 Task: Add Hu Hazelnut Coffee Organic Dark Chocolate Bar to the cart.
Action: Mouse moved to (24, 76)
Screenshot: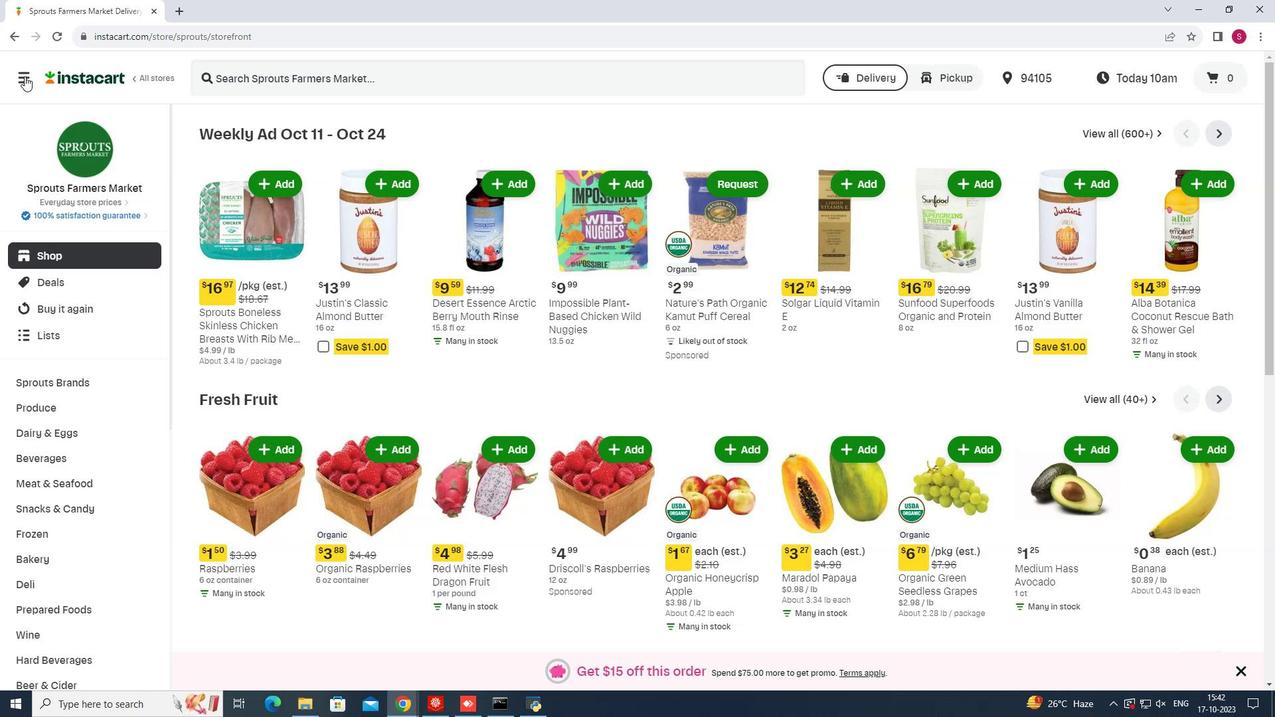 
Action: Mouse pressed left at (24, 76)
Screenshot: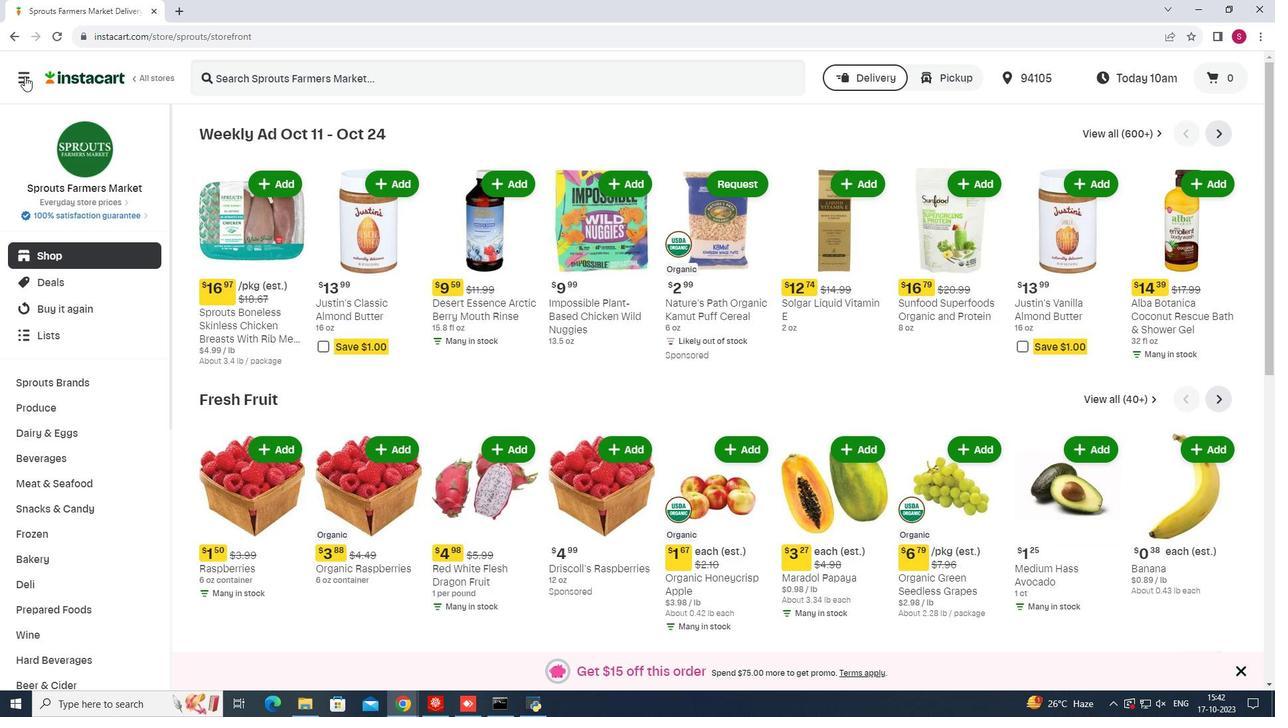 
Action: Mouse moved to (69, 353)
Screenshot: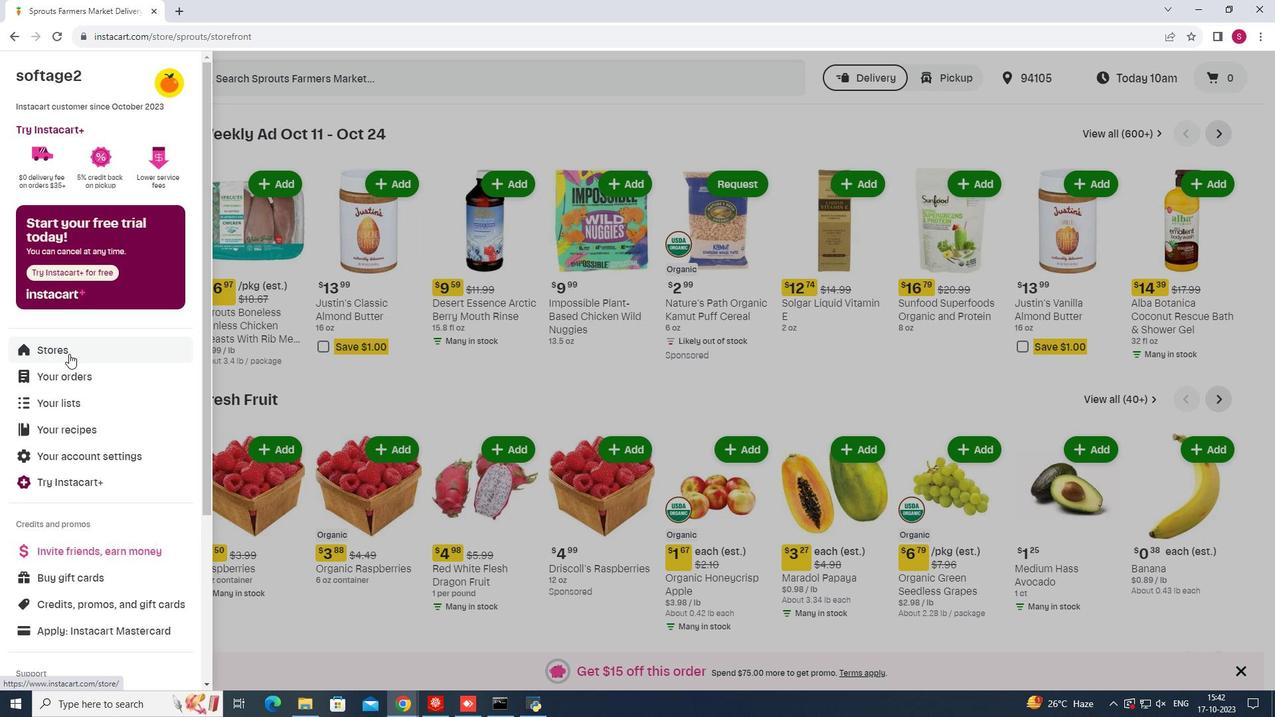 
Action: Mouse pressed left at (69, 353)
Screenshot: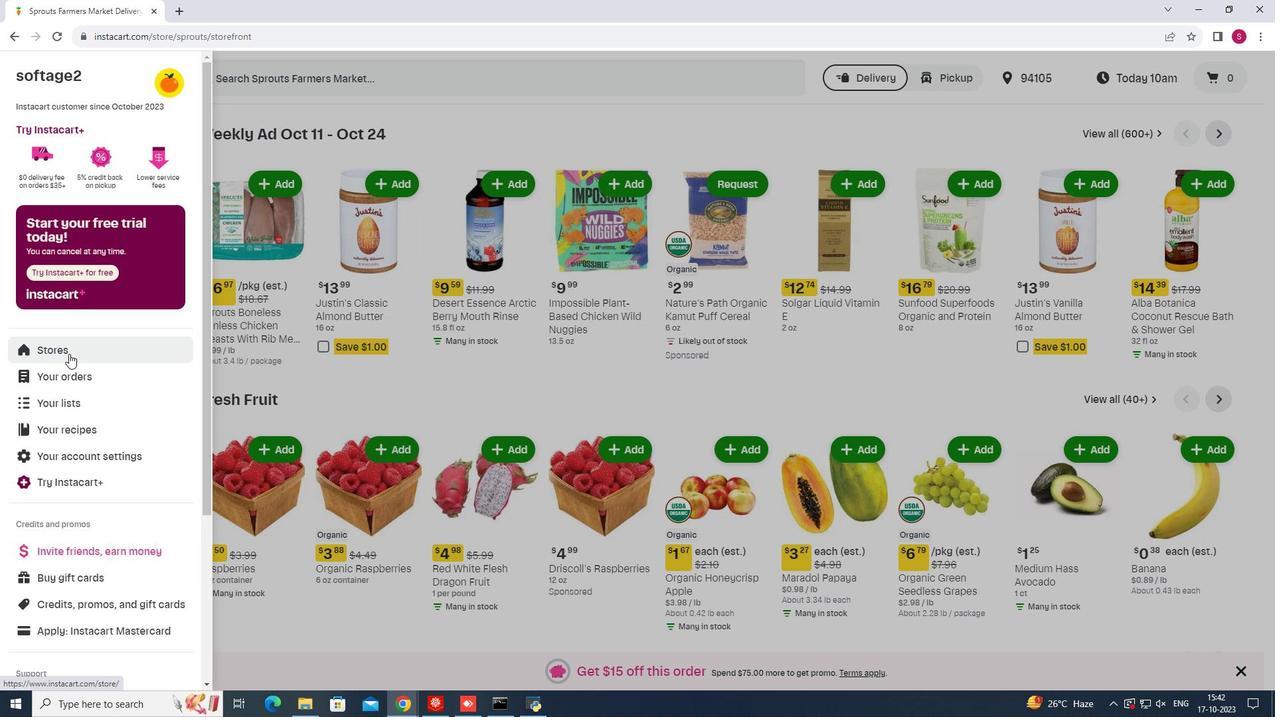 
Action: Mouse moved to (308, 113)
Screenshot: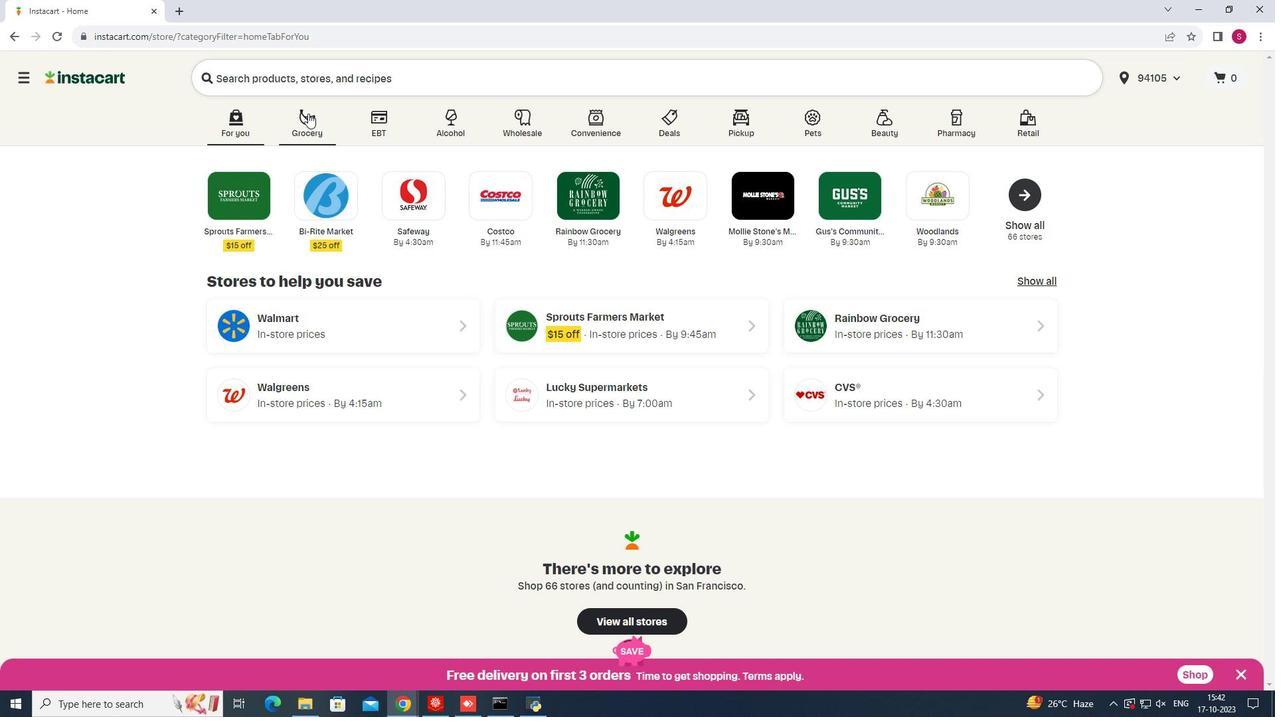 
Action: Mouse pressed left at (308, 113)
Screenshot: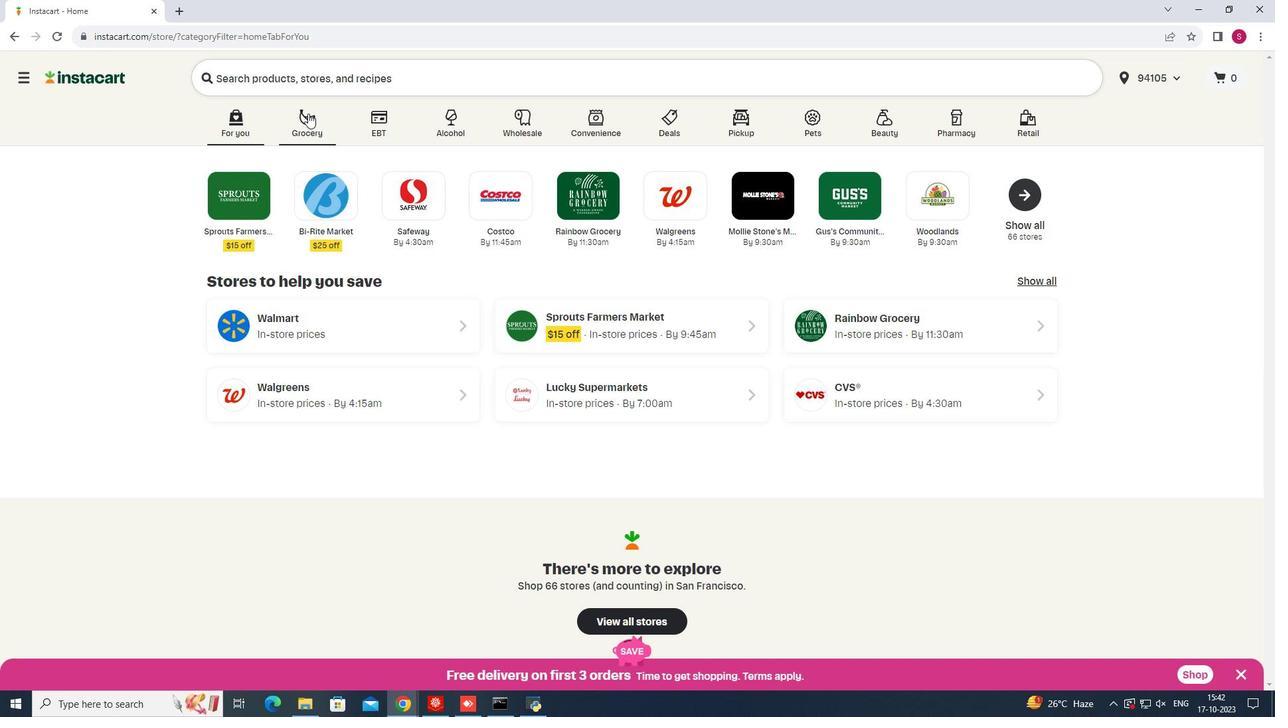 
Action: Mouse moved to (893, 181)
Screenshot: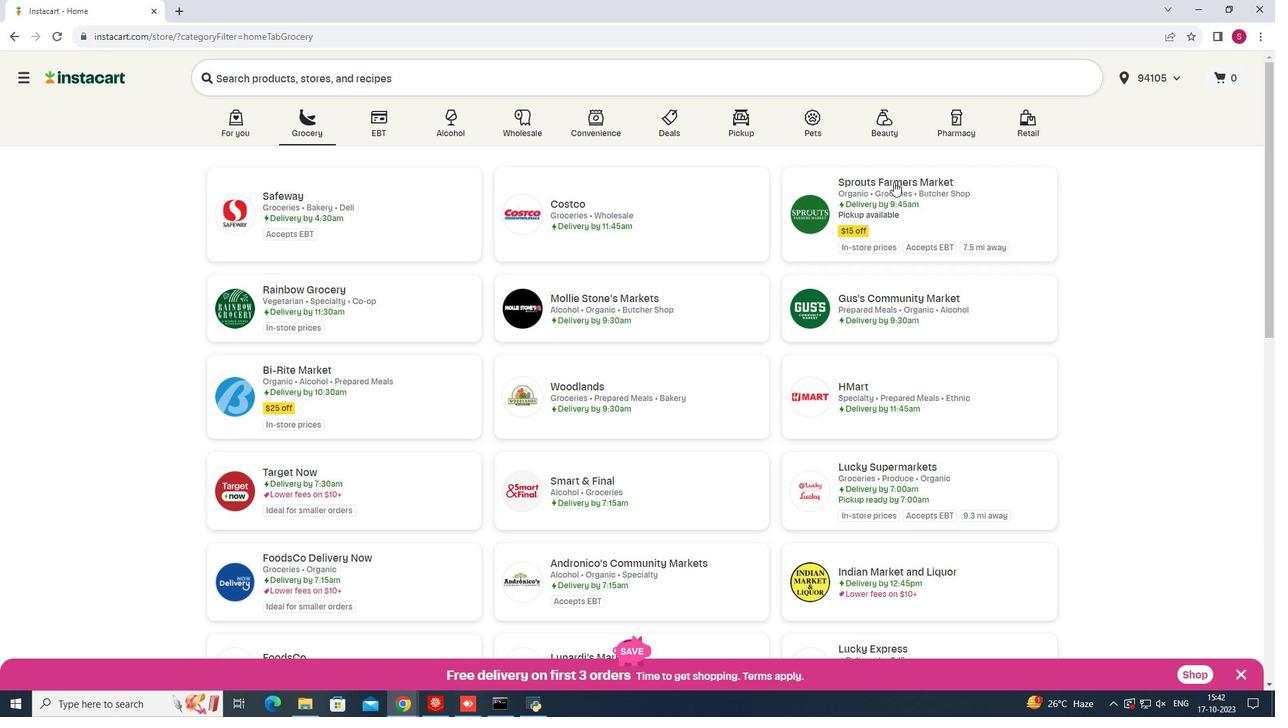 
Action: Mouse pressed left at (893, 181)
Screenshot: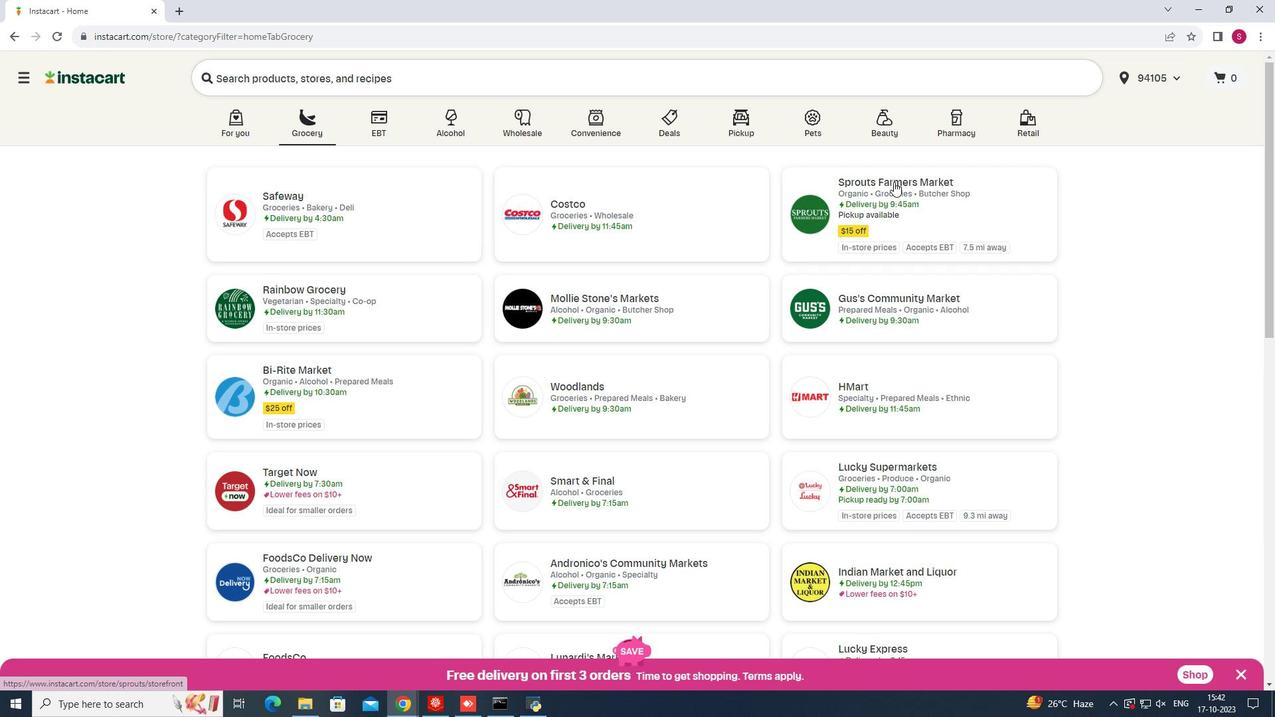 
Action: Mouse moved to (53, 508)
Screenshot: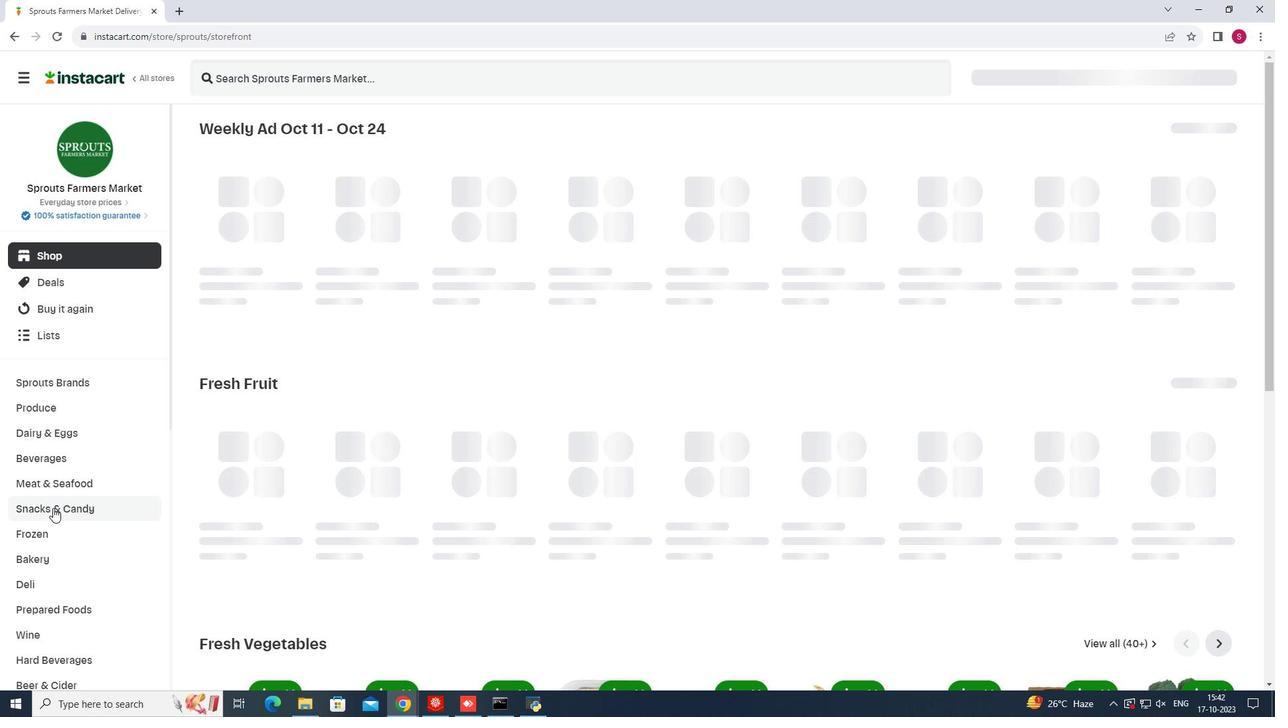 
Action: Mouse pressed left at (53, 508)
Screenshot: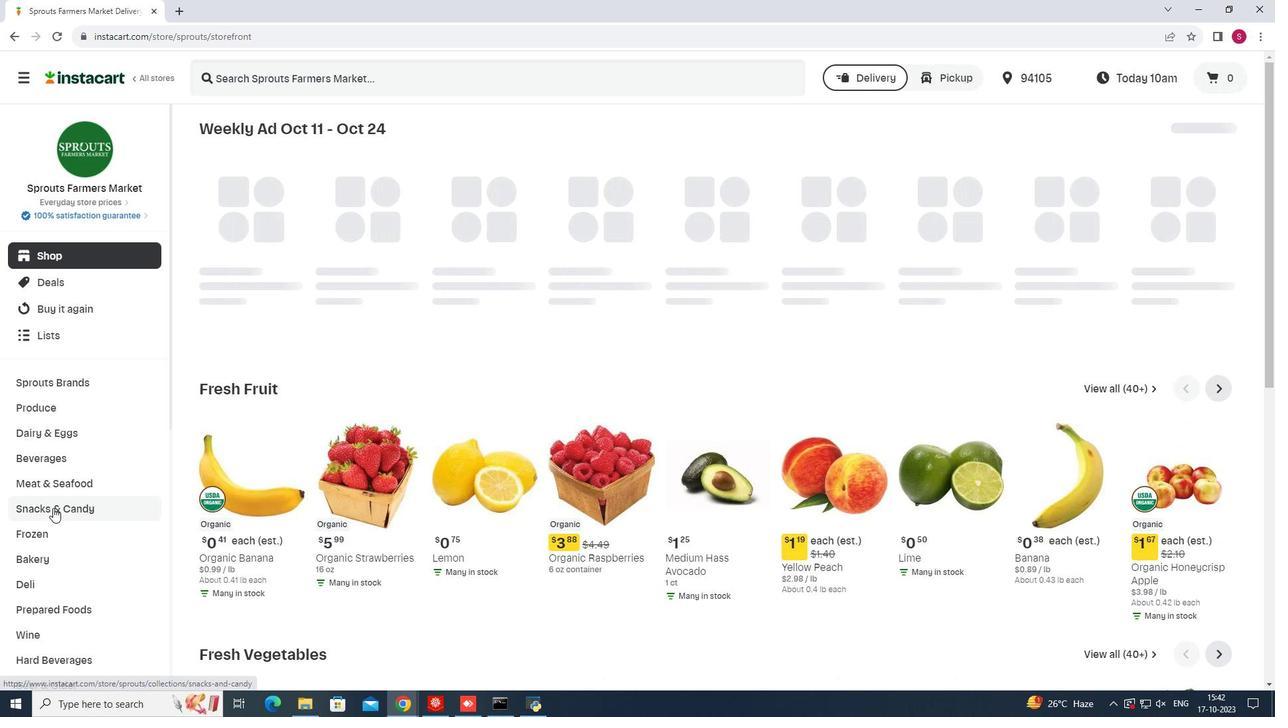 
Action: Mouse moved to (381, 164)
Screenshot: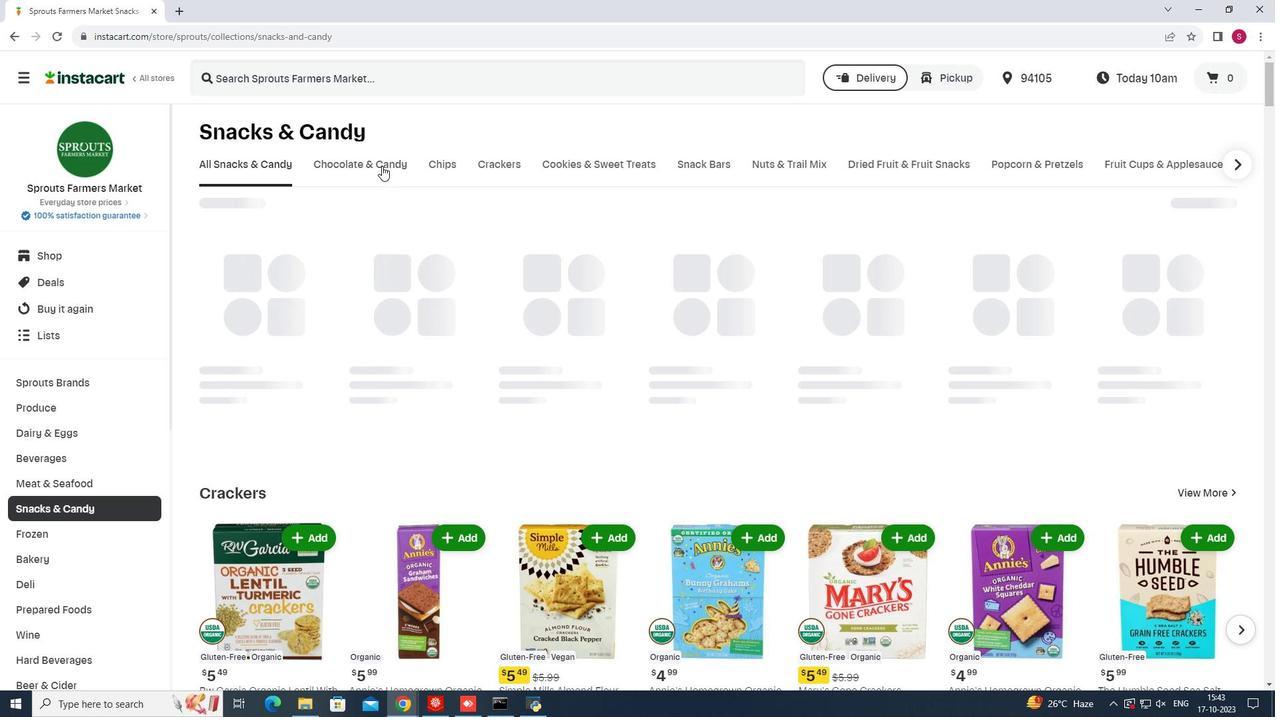 
Action: Mouse pressed left at (381, 164)
Screenshot: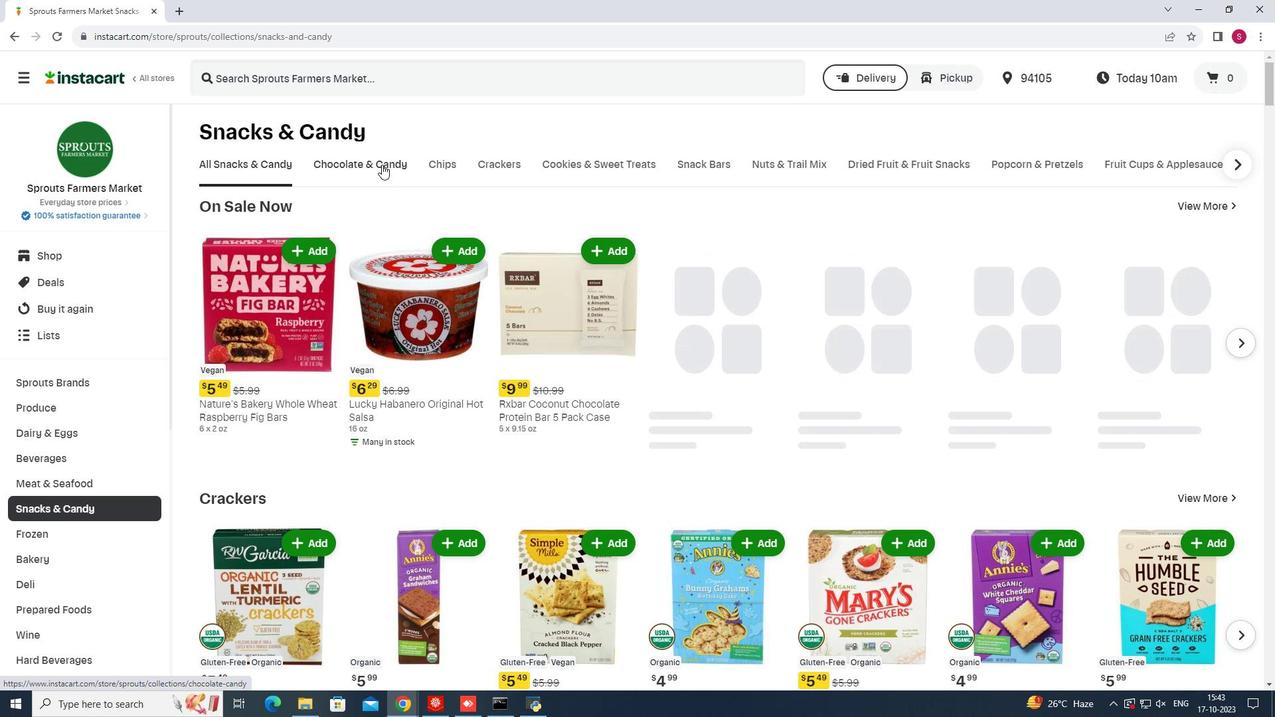 
Action: Mouse moved to (336, 219)
Screenshot: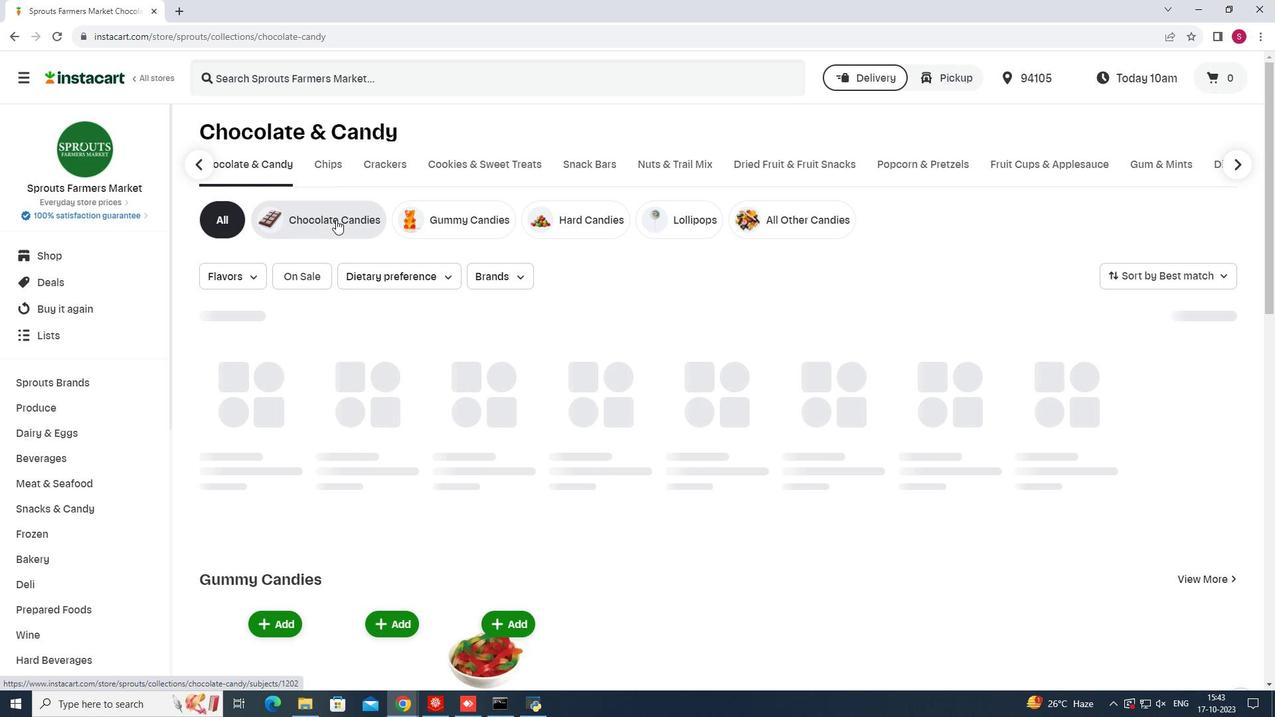
Action: Mouse pressed left at (336, 219)
Screenshot: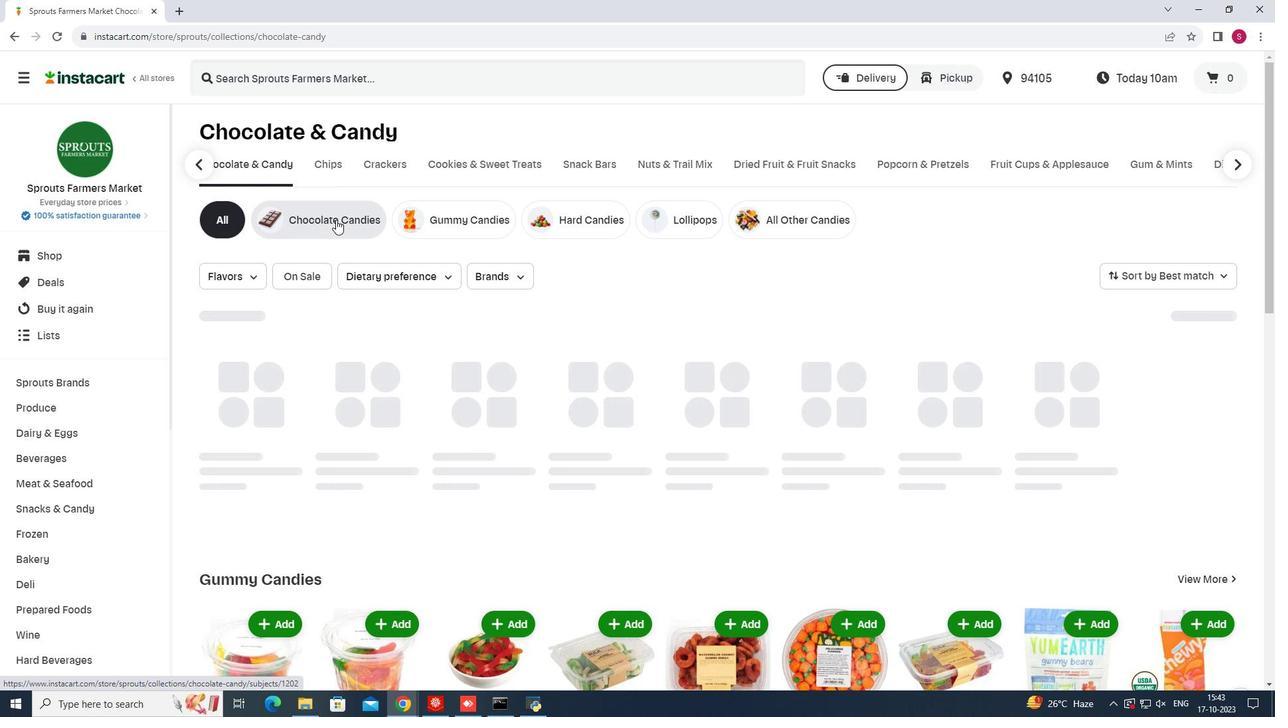 
Action: Mouse moved to (409, 78)
Screenshot: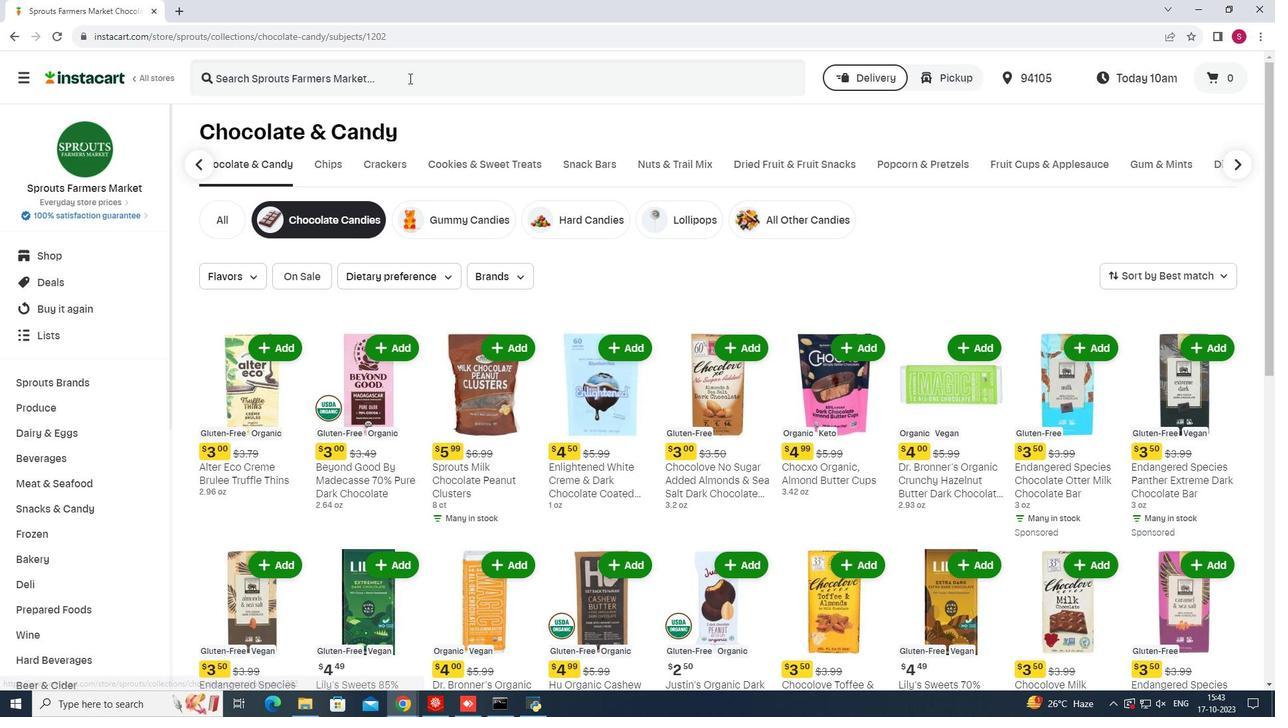 
Action: Mouse pressed left at (409, 78)
Screenshot: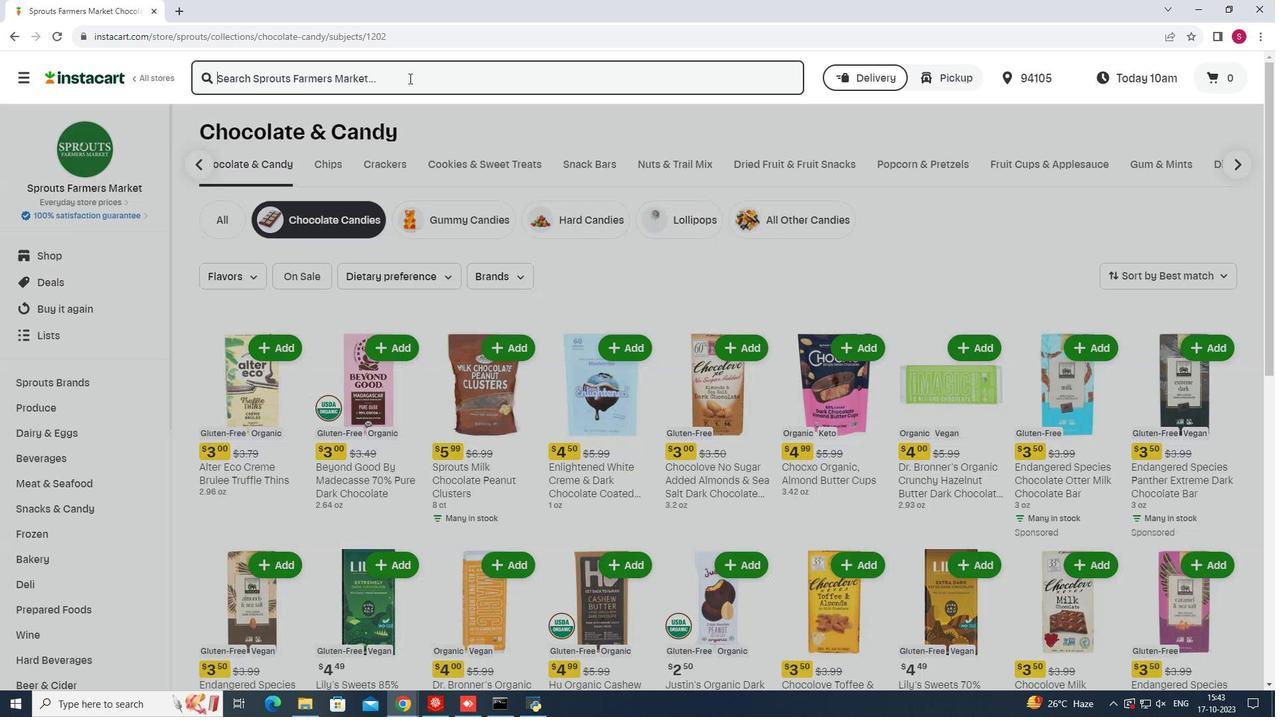 
Action: Key pressed <Key.shift>Hu<Key.space><Key.shift>Hazelnut<Key.space><Key.shift><Key.shift><Key.shift>Coffee<Key.space><Key.shift>Organic<Key.space><Key.shift><Key.shift><Key.shift>Dark<Key.space><Key.shift>Chocolate<Key.space><Key.shift>Bar<Key.enter>
Screenshot: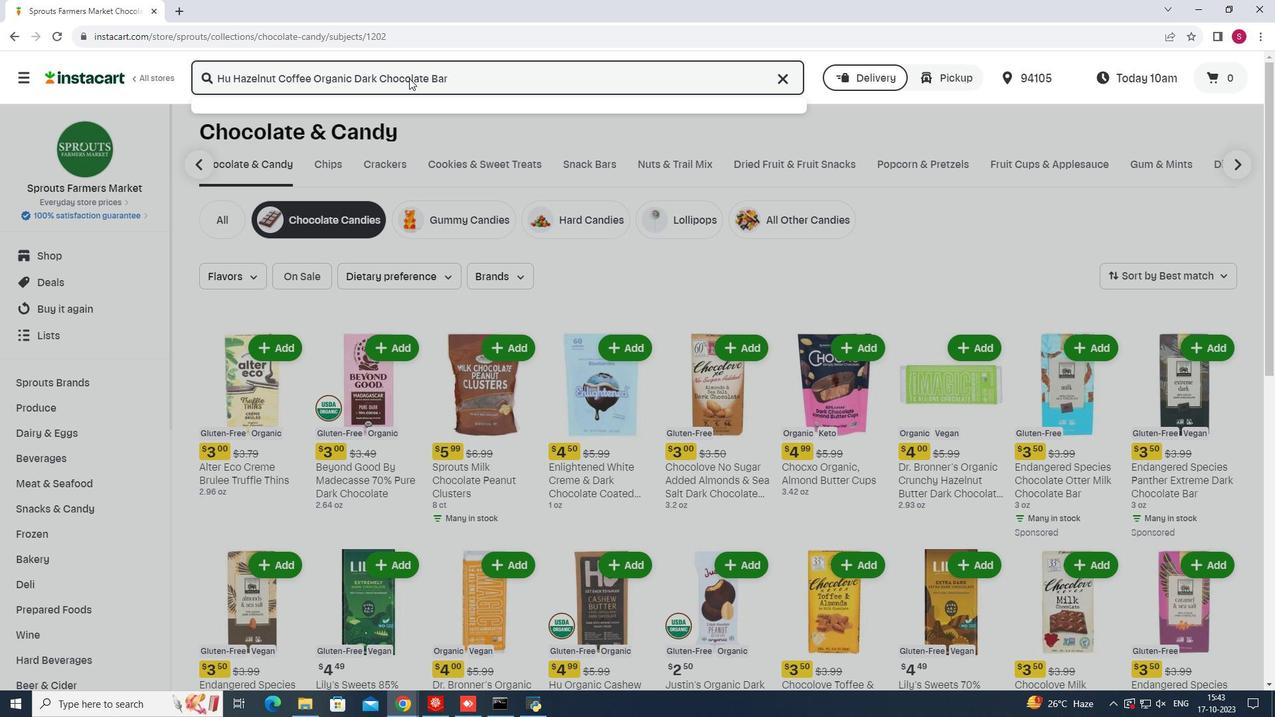 
Action: Mouse moved to (364, 219)
Screenshot: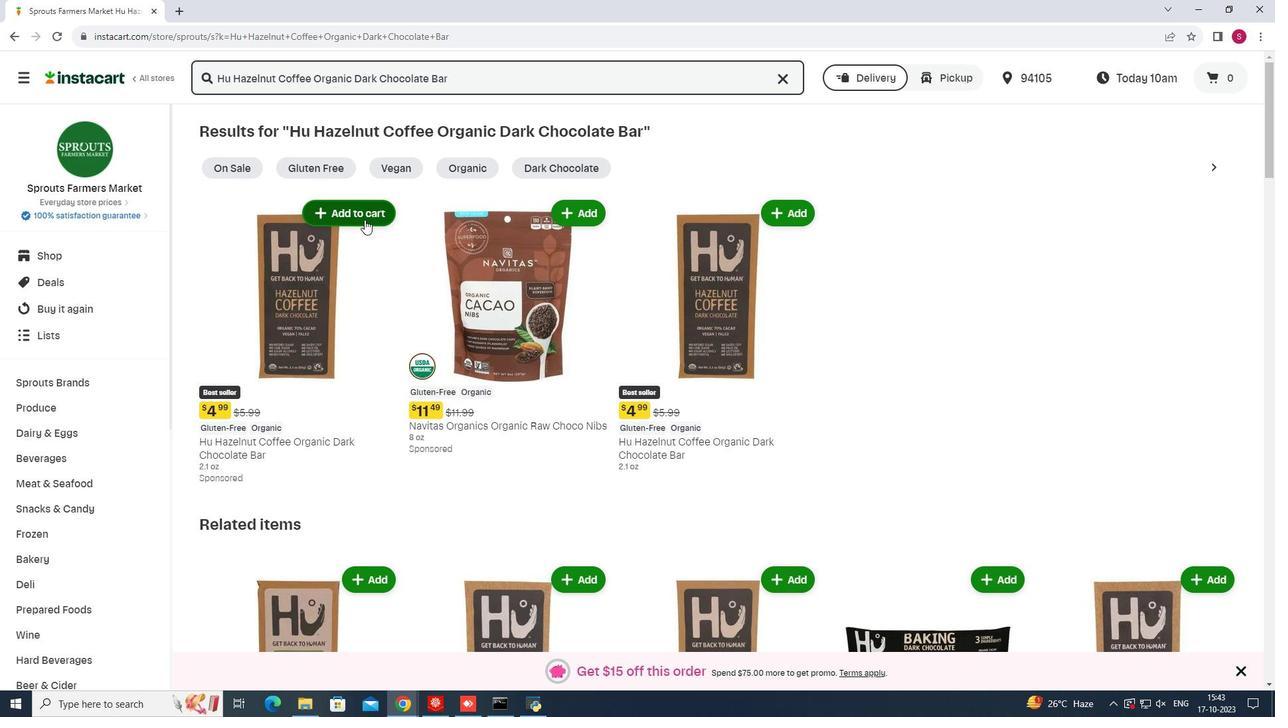 
Action: Mouse pressed left at (364, 219)
Screenshot: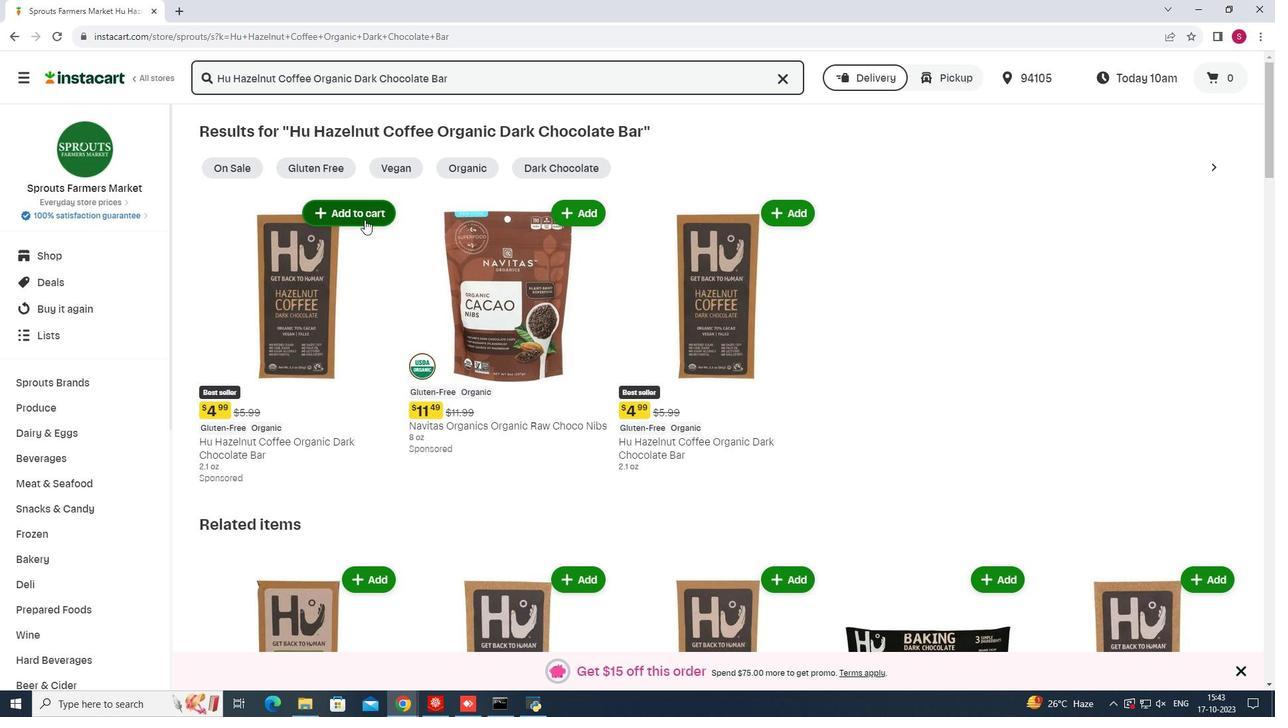 
Action: Mouse moved to (913, 253)
Screenshot: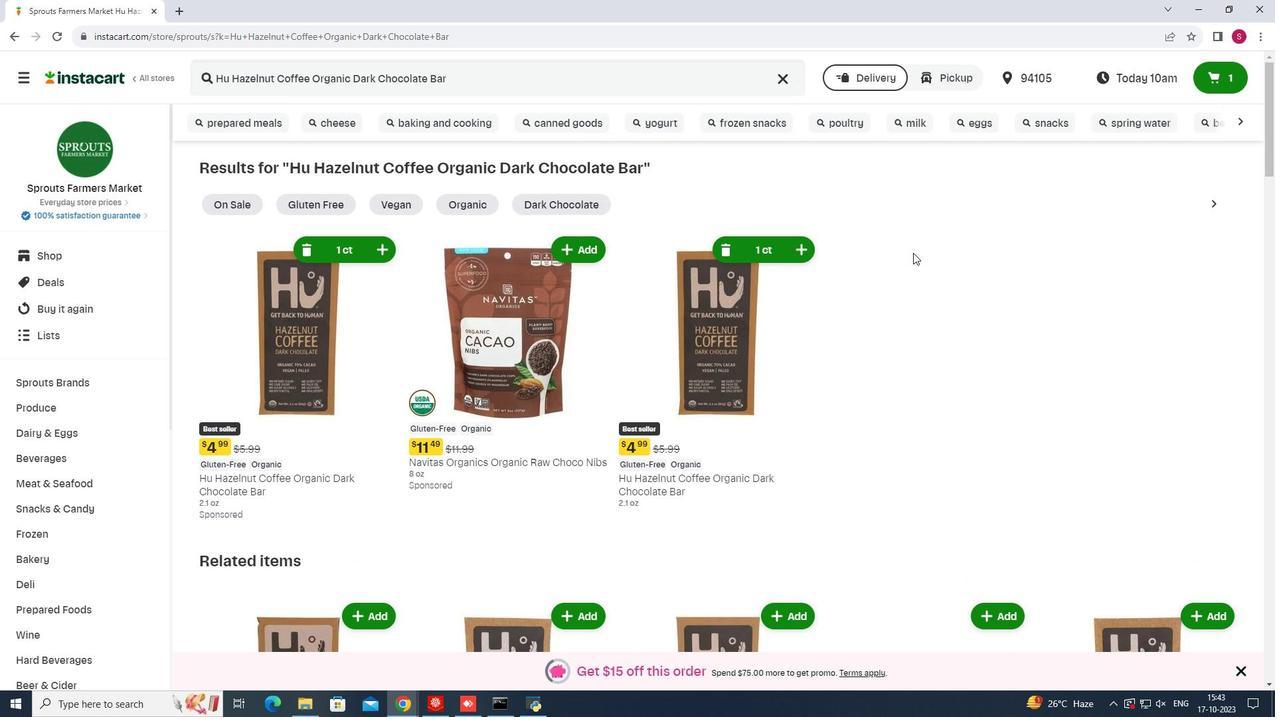 
